 Task: View and add the product "Tylenol PM Extra Strength Pain Reliever & Sleep Aid Caplets (24 ct)" to cart from the store "CVS".
Action: Mouse pressed left at (47, 83)
Screenshot: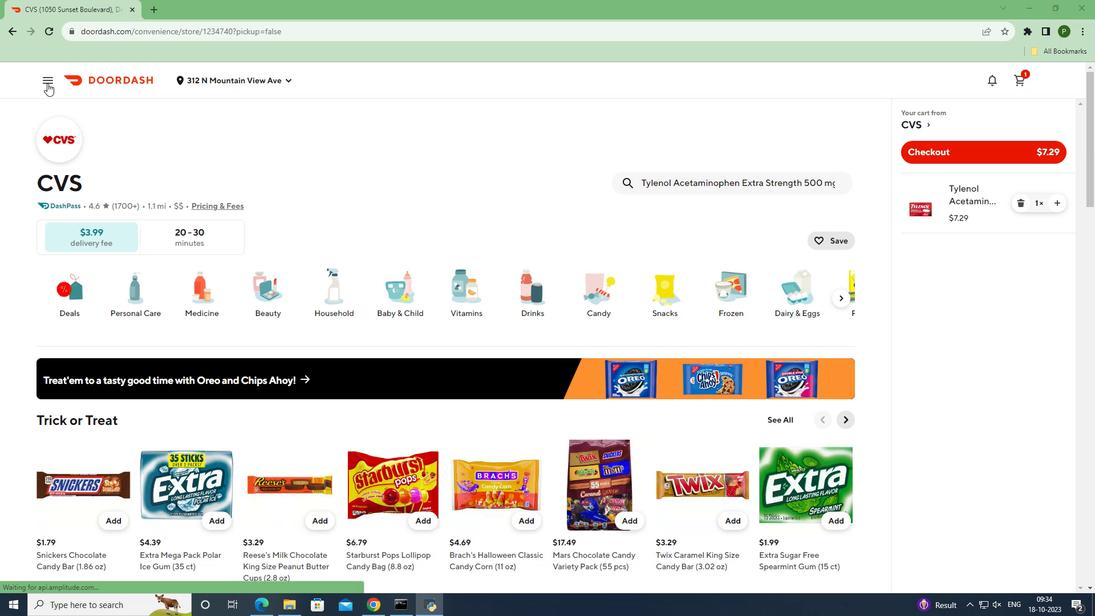 
Action: Mouse moved to (51, 162)
Screenshot: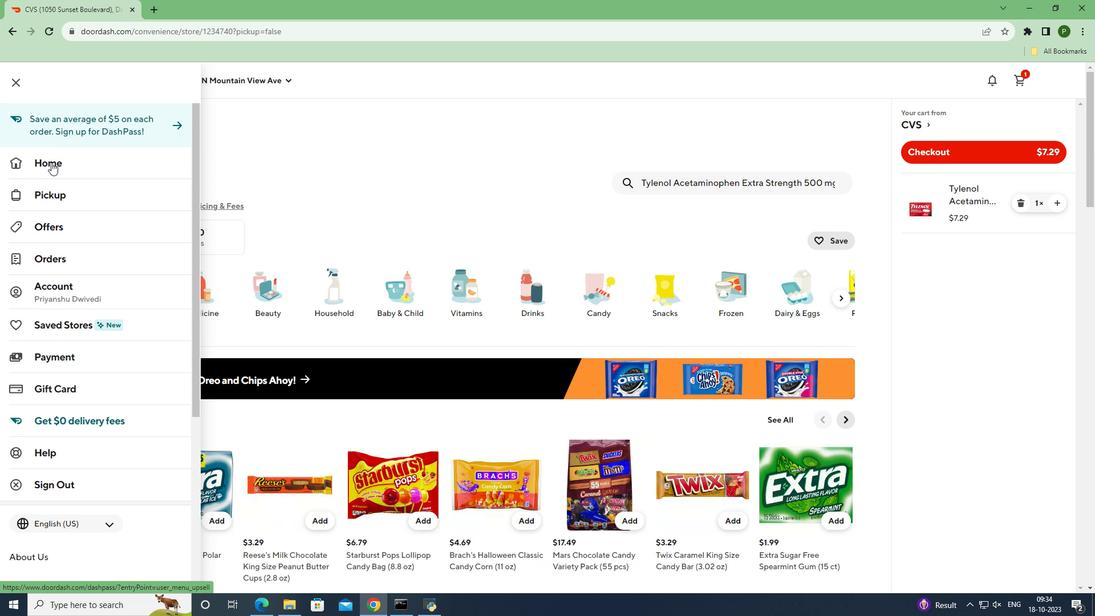 
Action: Mouse pressed left at (51, 162)
Screenshot: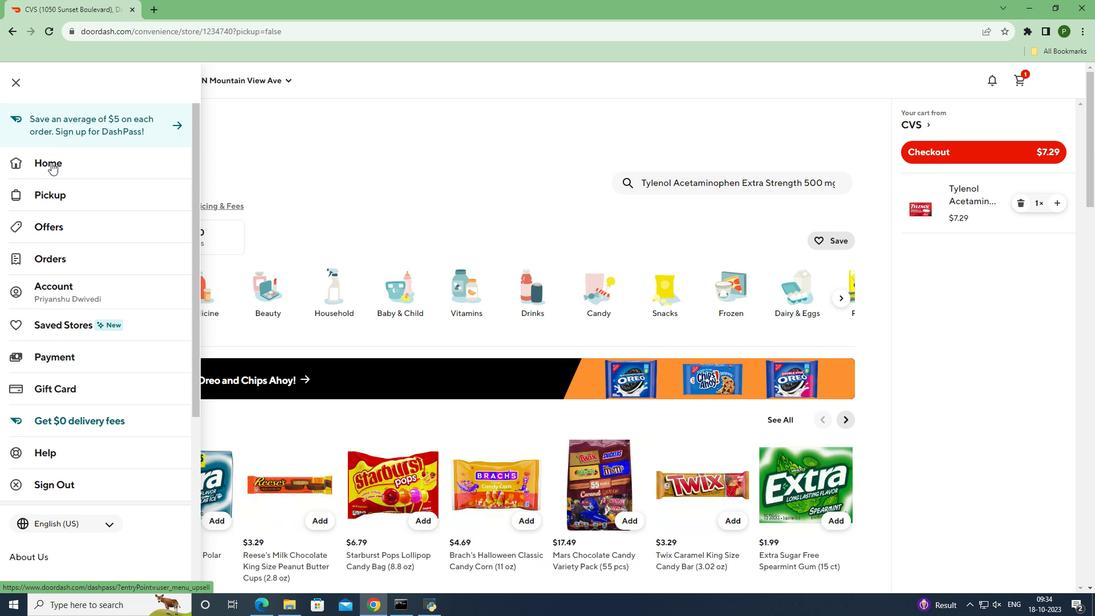 
Action: Mouse moved to (810, 115)
Screenshot: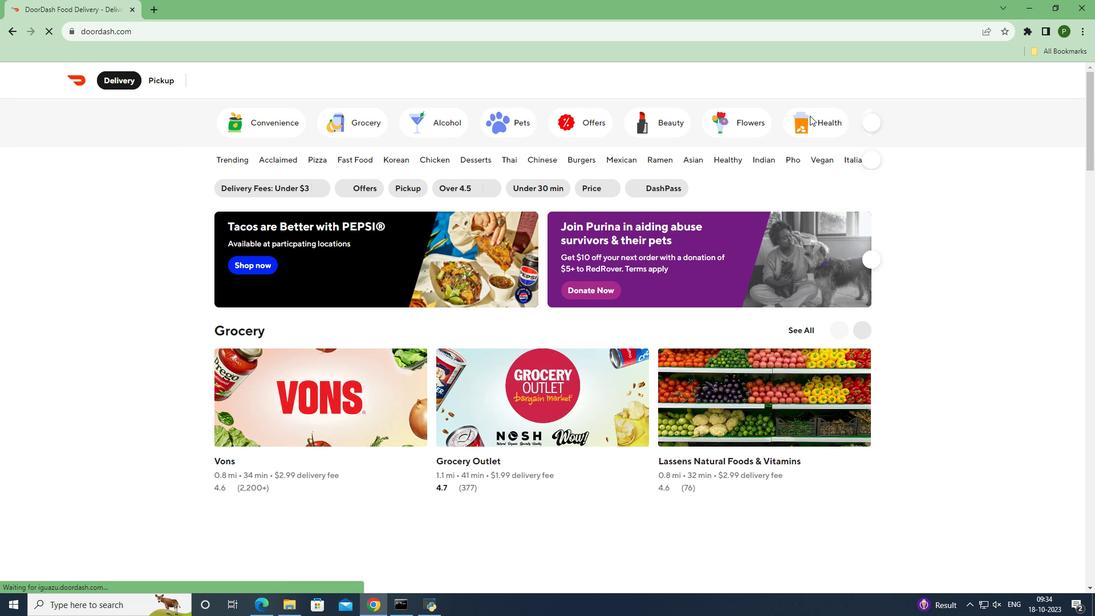 
Action: Mouse pressed left at (810, 115)
Screenshot: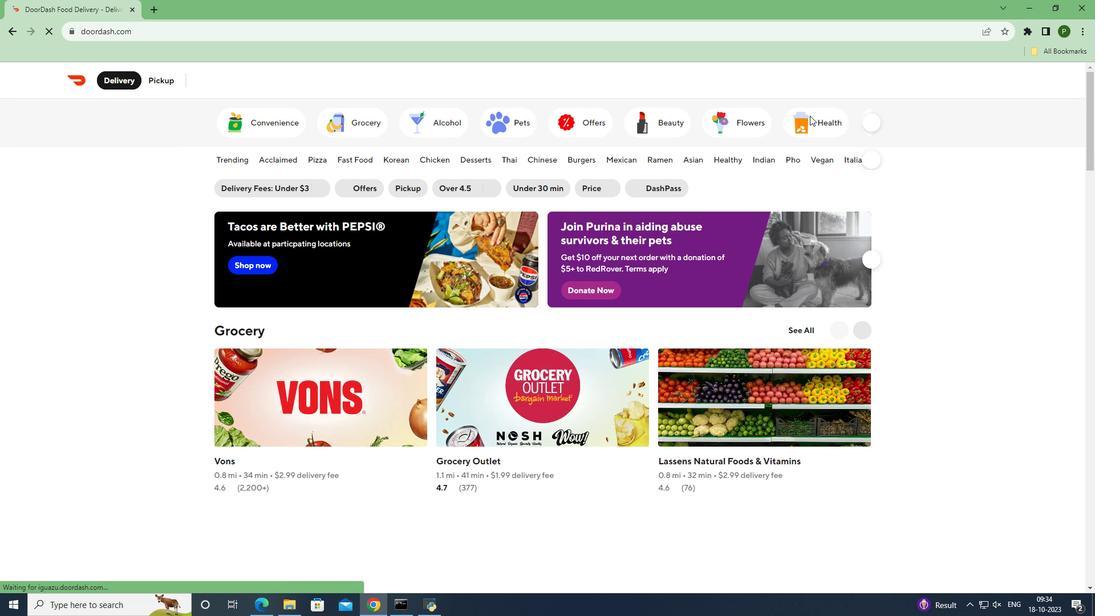 
Action: Mouse moved to (587, 372)
Screenshot: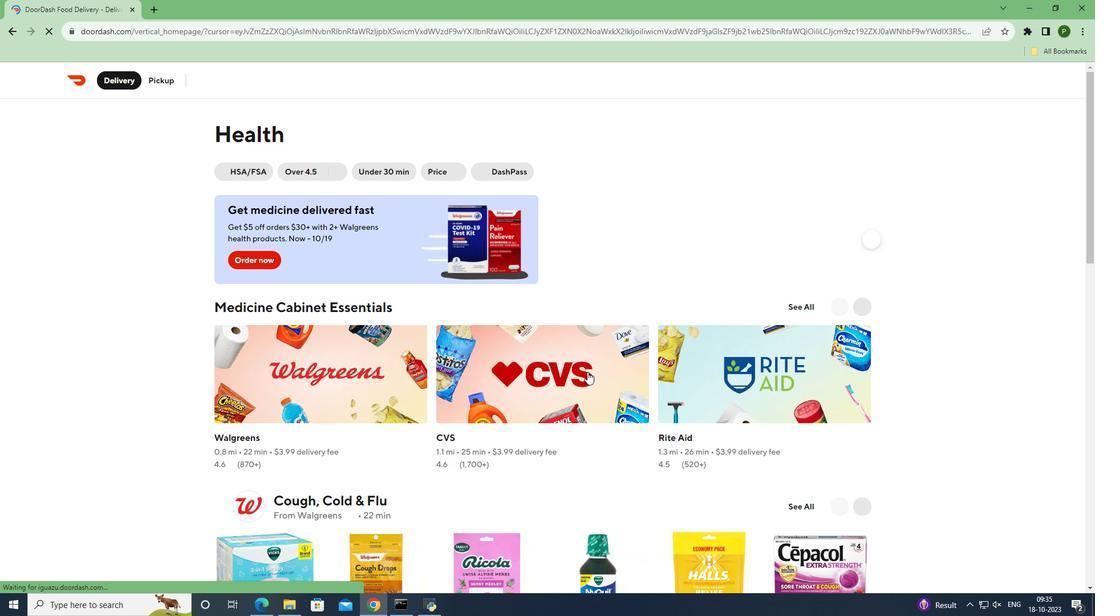 
Action: Mouse pressed left at (587, 372)
Screenshot: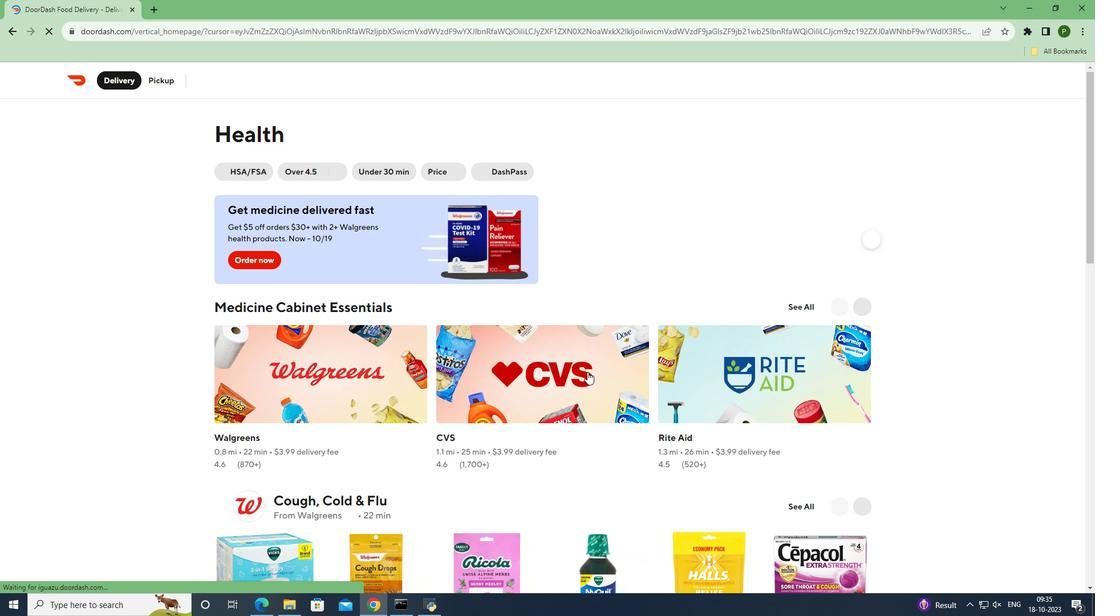 
Action: Mouse moved to (693, 184)
Screenshot: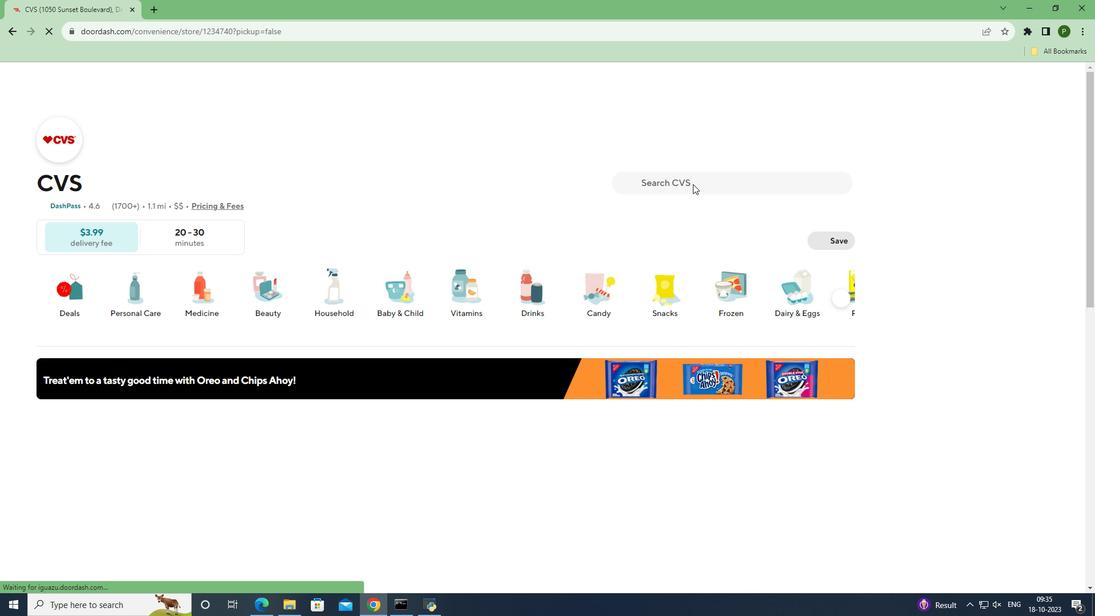 
Action: Mouse pressed left at (693, 184)
Screenshot: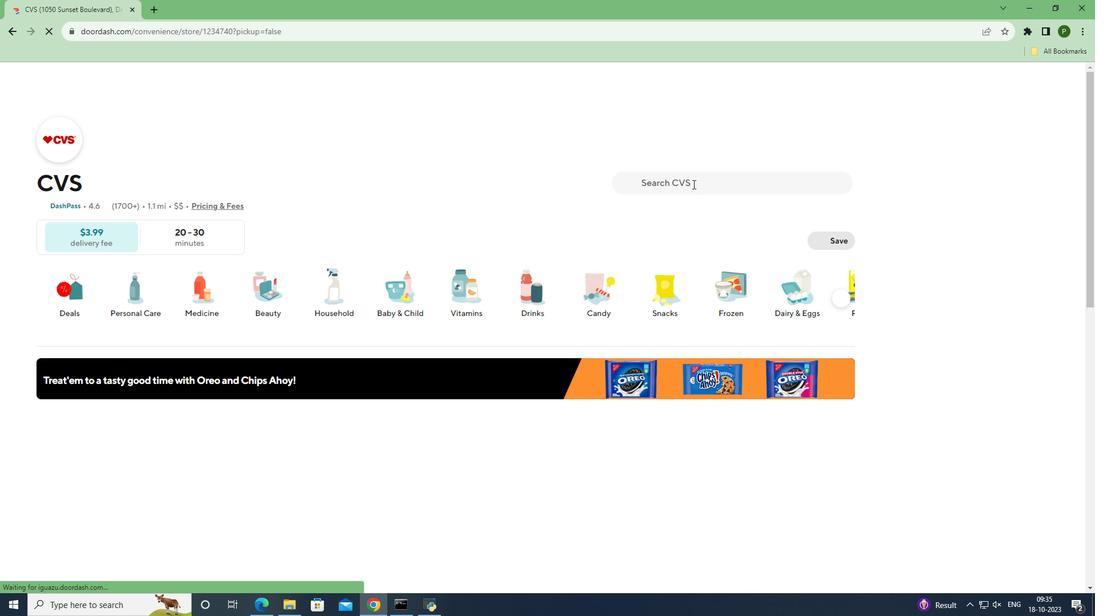 
Action: Key pressed <Key.caps_lock>T<Key.caps_lock>ylenol<Key.space><Key.caps_lock>M<Key.backspace>PM<Key.space>E<Key.caps_lock>xtra<Key.space><Key.caps_lock>S<Key.caps_lock>trength<Key.space><Key.caps_lock>P<Key.caps_lock>ain<Key.space><Key.caps_lock>R<Key.caps_lock>eliever<Key.space><Key.shift>&<Key.space><Key.caps_lock>S<Key.caps_lock>leep<Key.space><Key.caps_lock>A<Key.caps_lock>id<Key.space><Key.caps_lock>C<Key.caps_lock>aplets<Key.space><Key.shift_r>(24<Key.space>ct<Key.shift_r>)
Screenshot: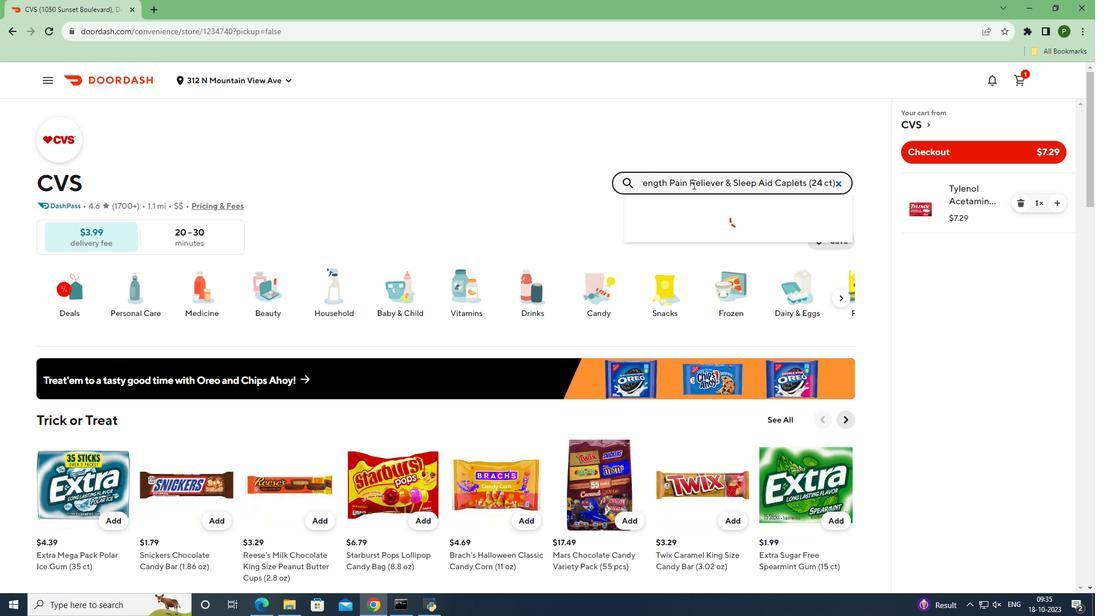 
Action: Mouse moved to (700, 221)
Screenshot: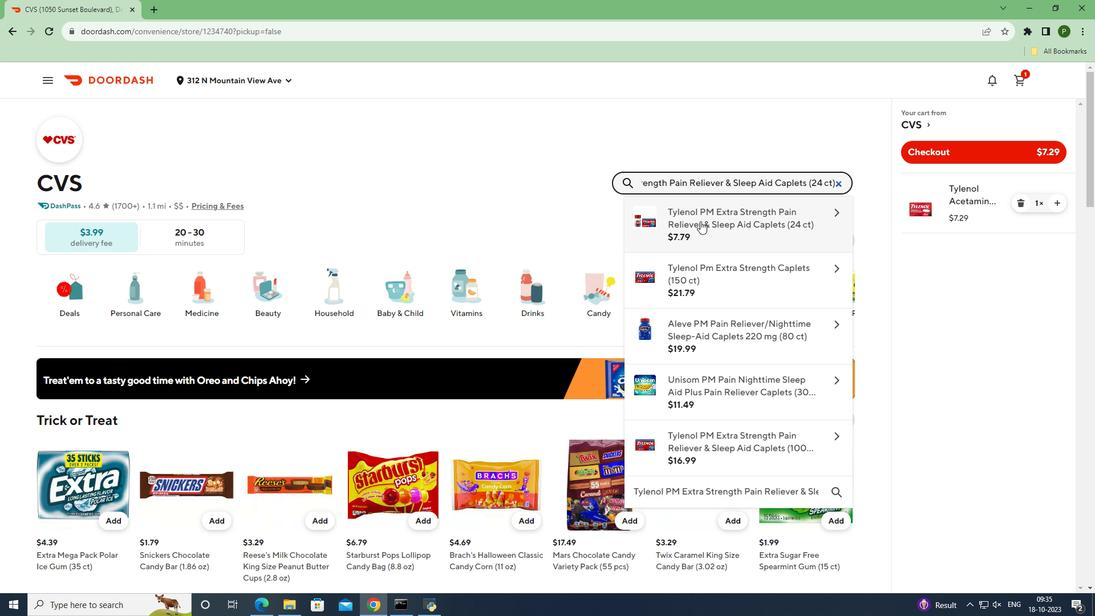 
Action: Mouse pressed left at (700, 221)
Screenshot: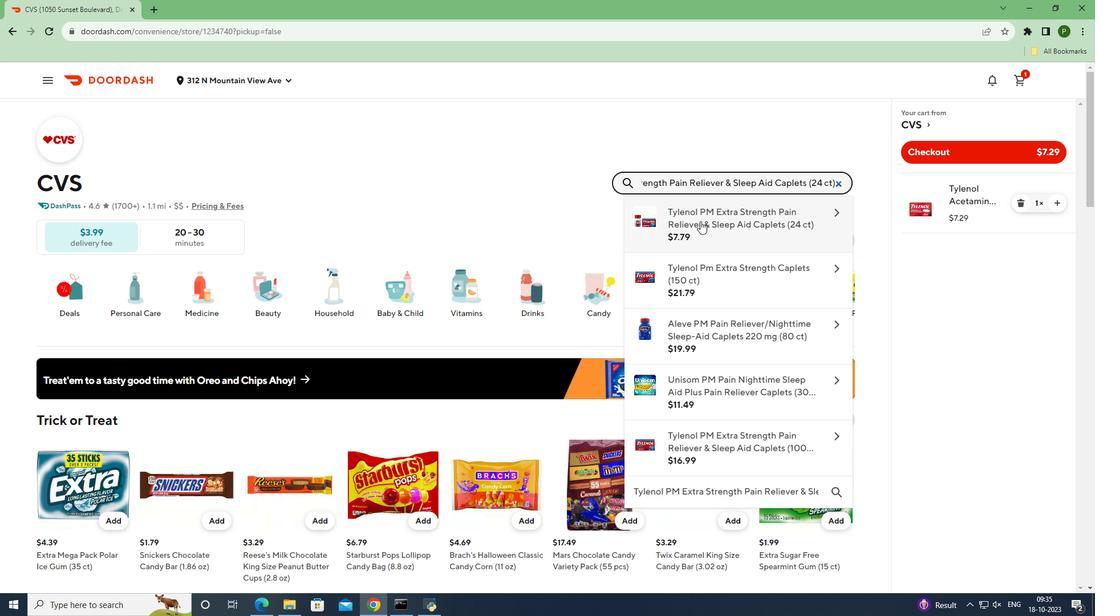 
Action: Mouse moved to (713, 563)
Screenshot: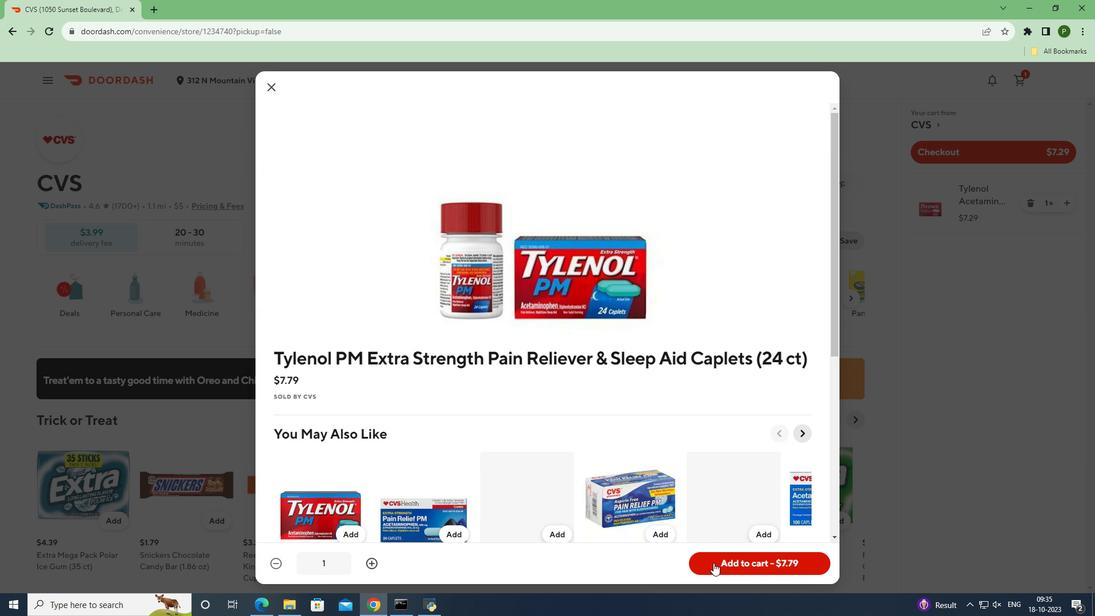 
Action: Mouse pressed left at (713, 563)
Screenshot: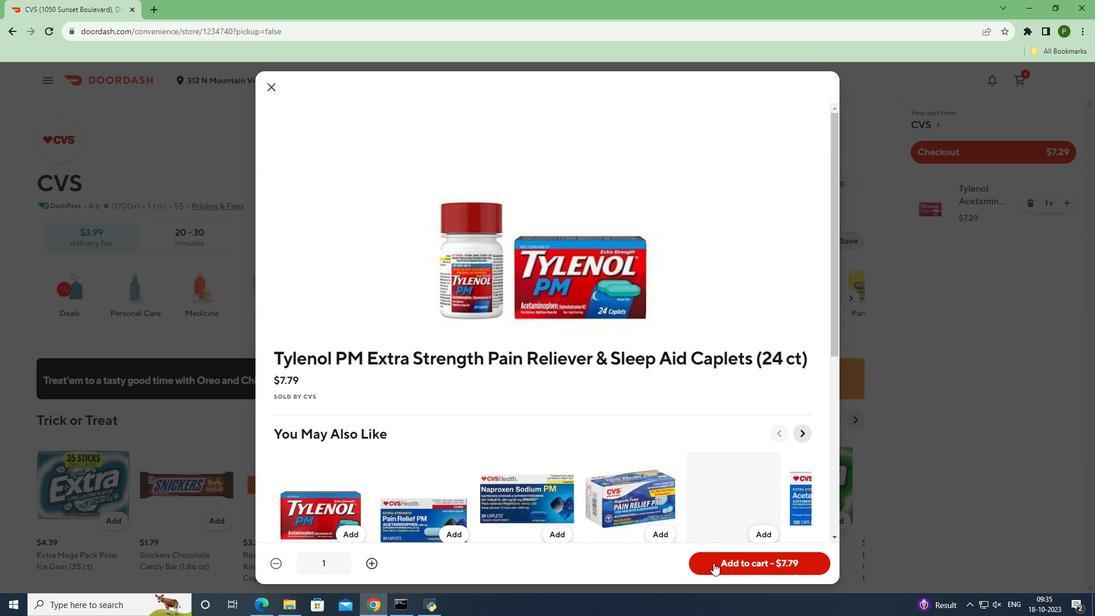 
Action: Mouse moved to (864, 488)
Screenshot: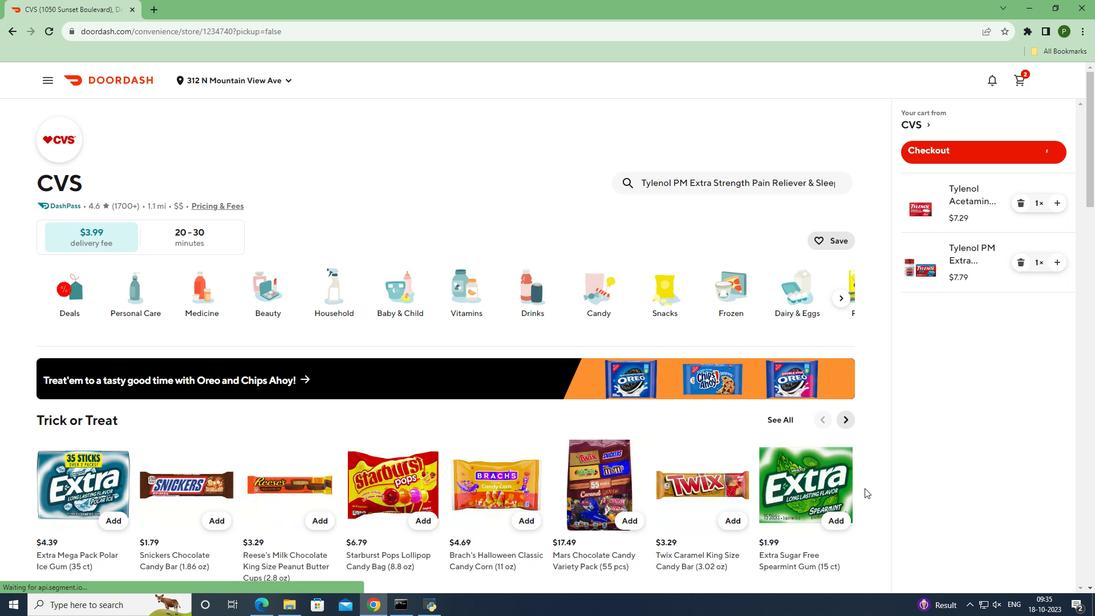 
